Task: Filter calendar events by the 'Red category' in Outlook.
Action: Mouse moved to (26, 78)
Screenshot: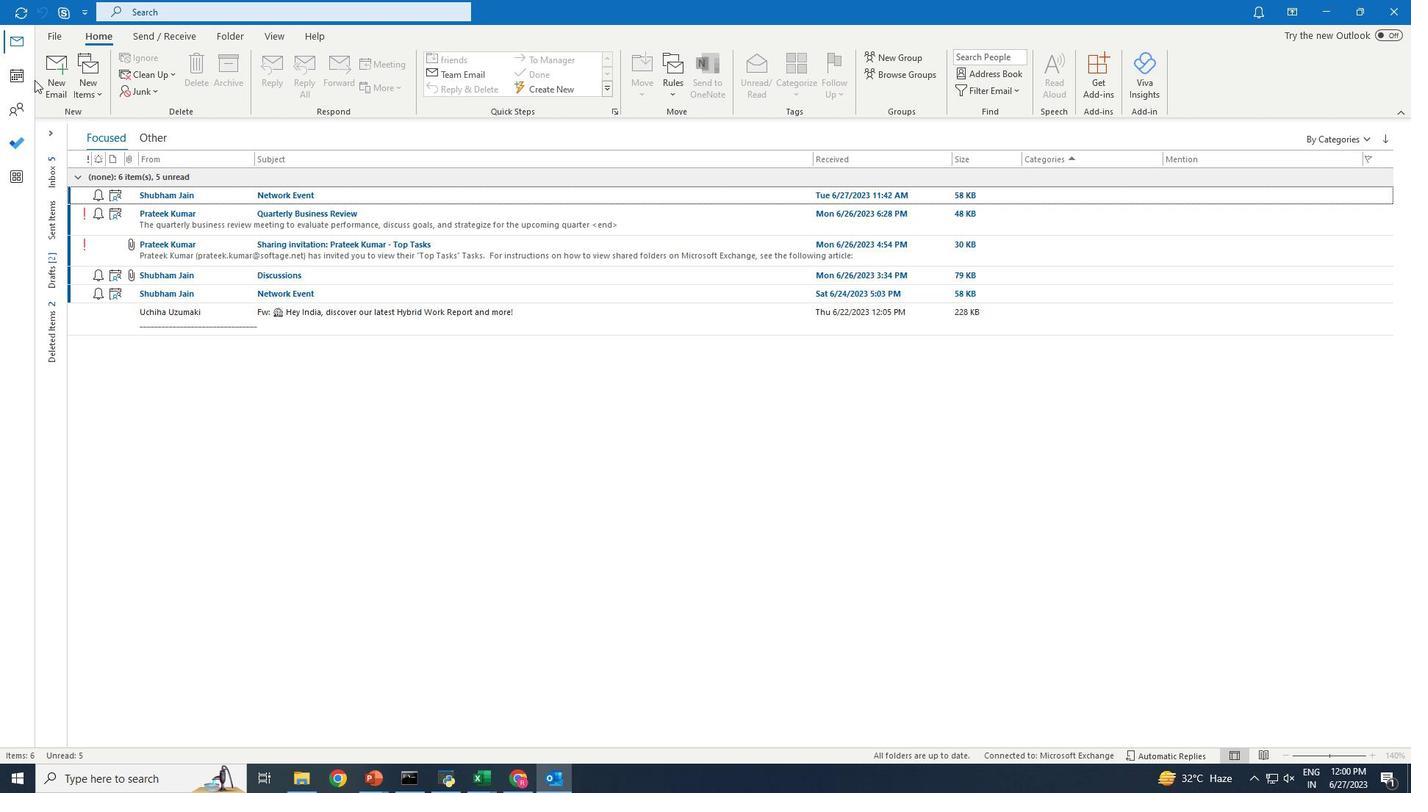 
Action: Mouse pressed left at (26, 78)
Screenshot: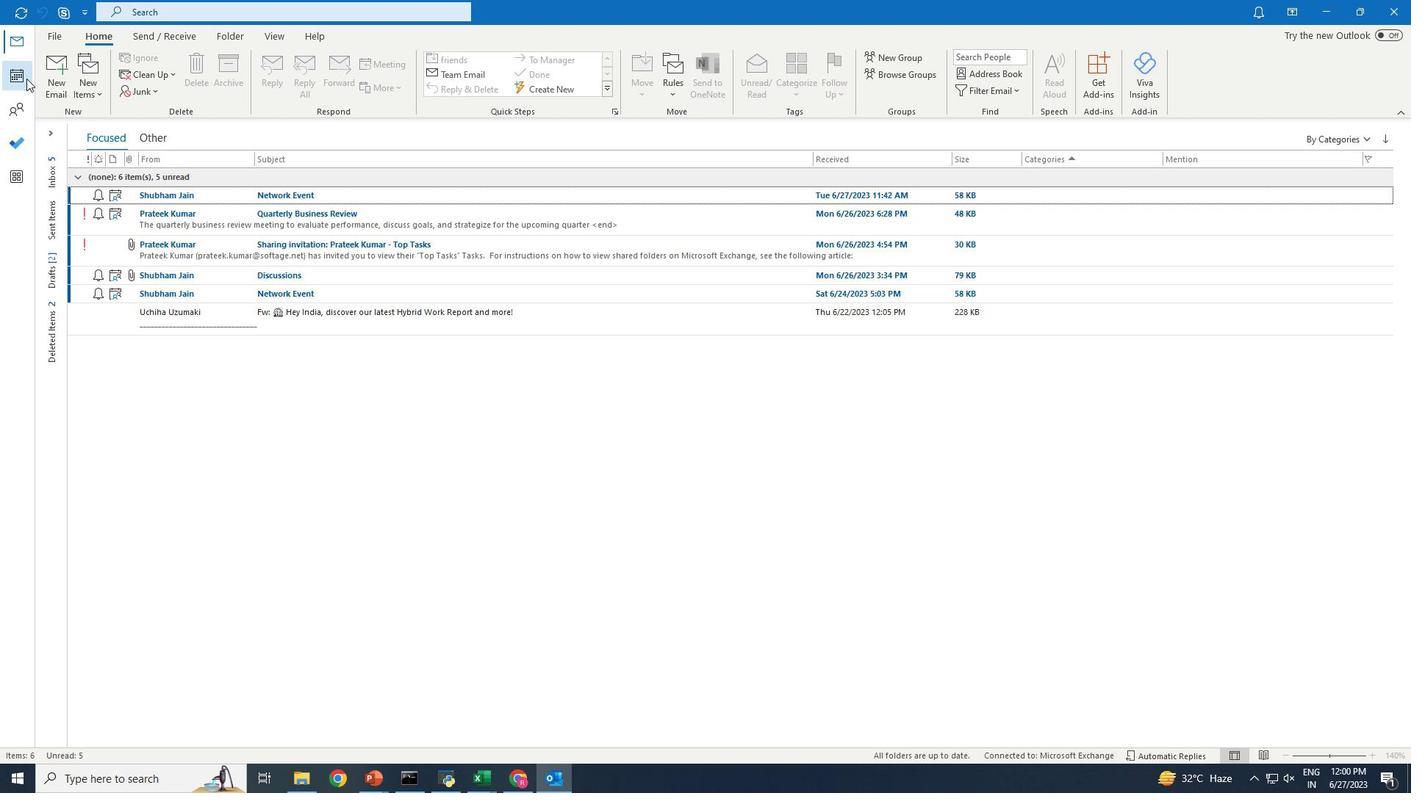
Action: Mouse moved to (280, 38)
Screenshot: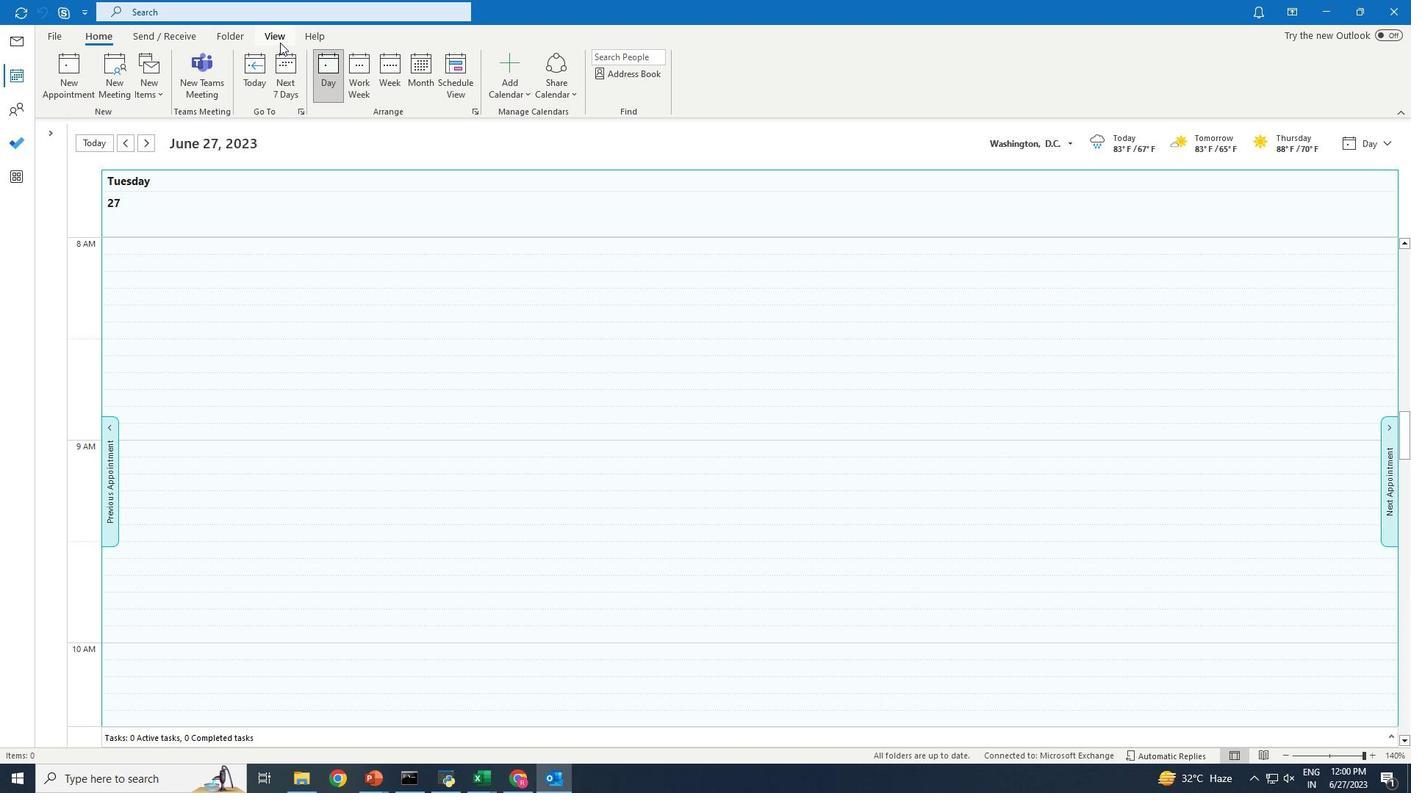 
Action: Mouse pressed left at (280, 38)
Screenshot: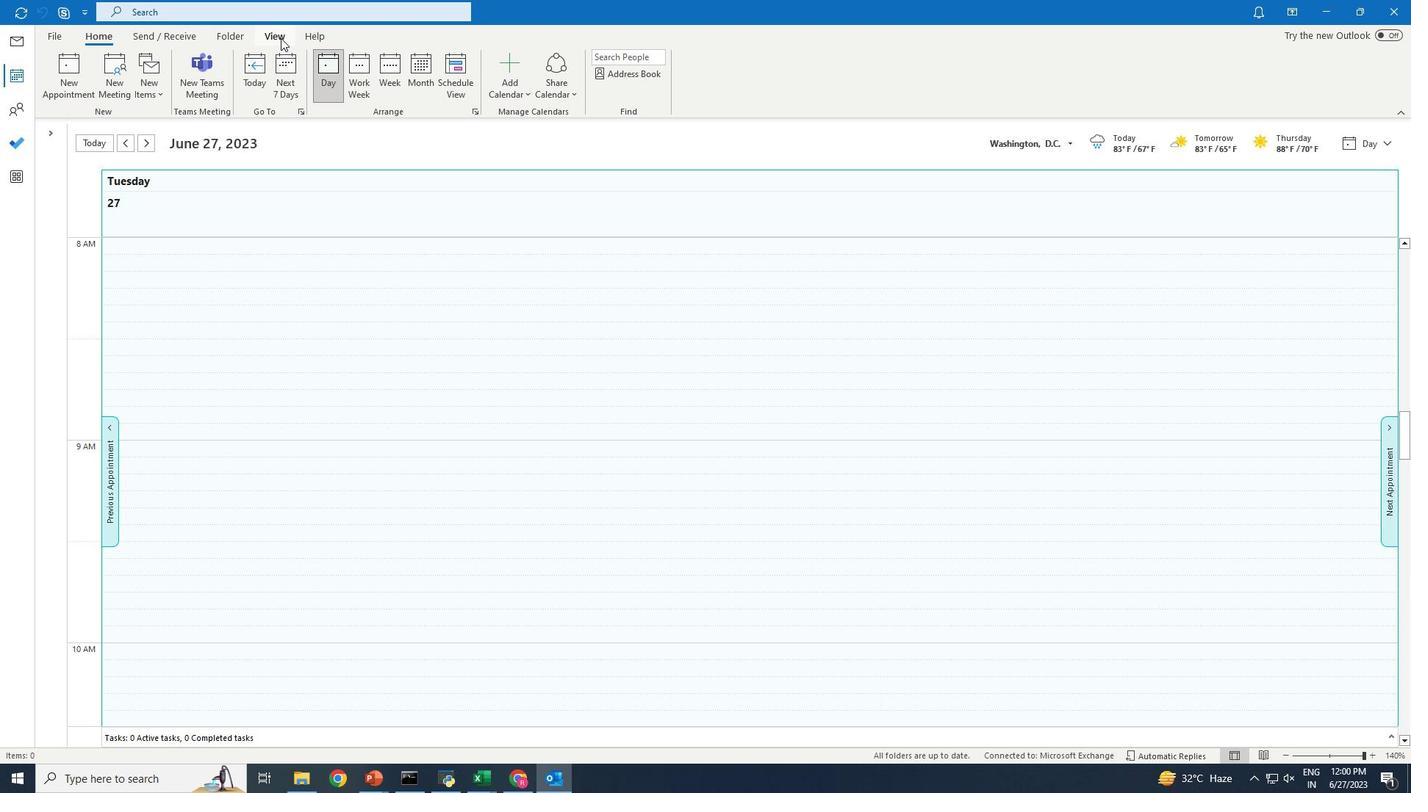 
Action: Mouse moved to (80, 74)
Screenshot: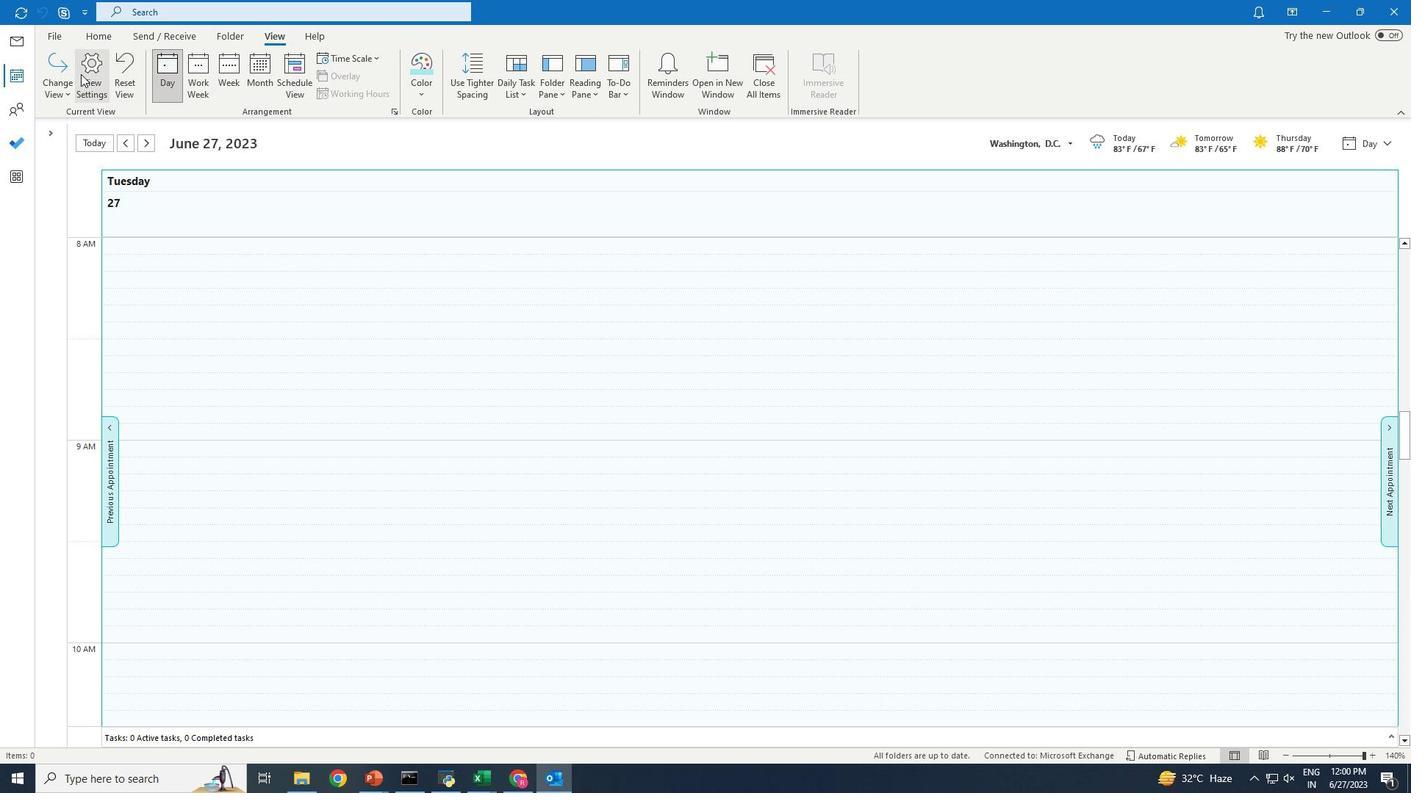 
Action: Mouse pressed left at (80, 74)
Screenshot: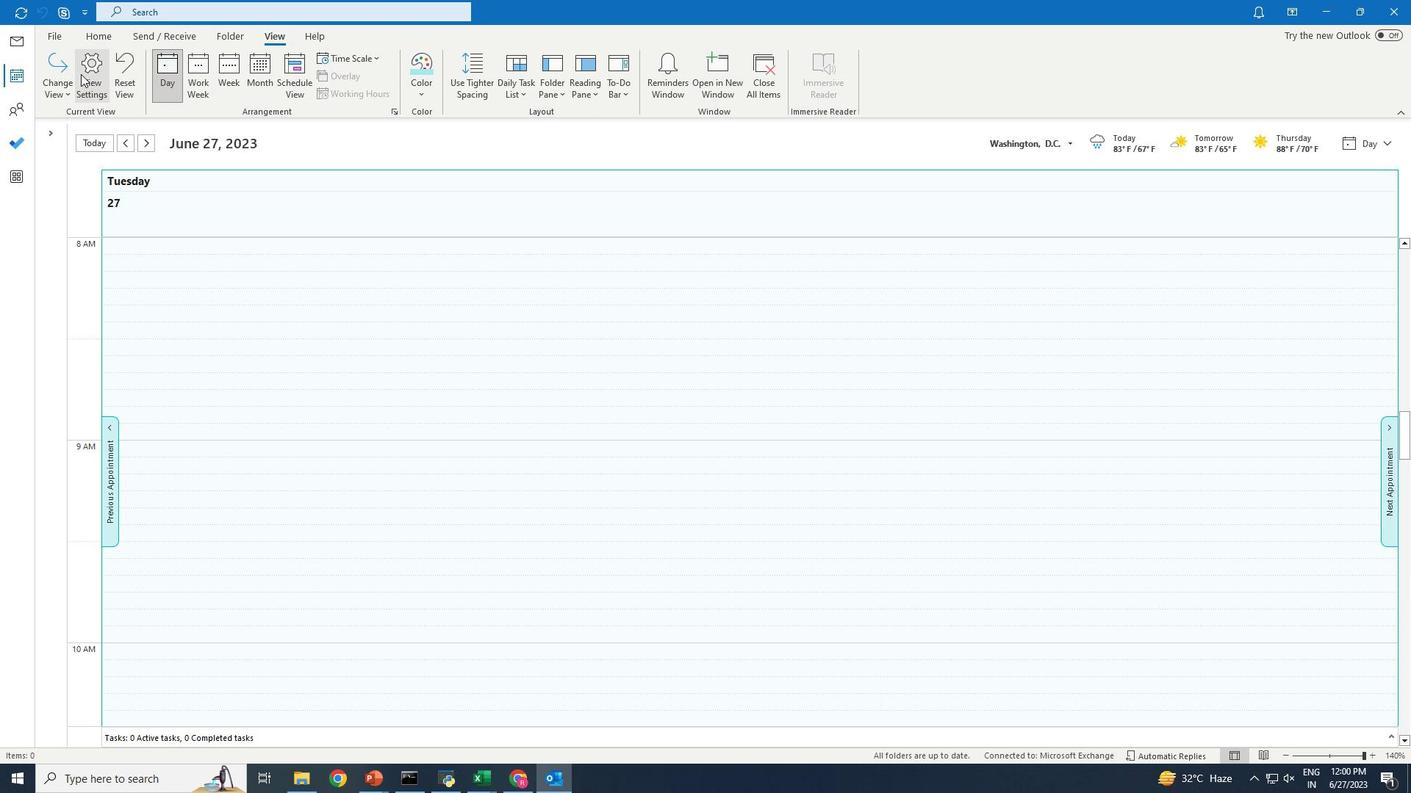 
Action: Mouse moved to (589, 381)
Screenshot: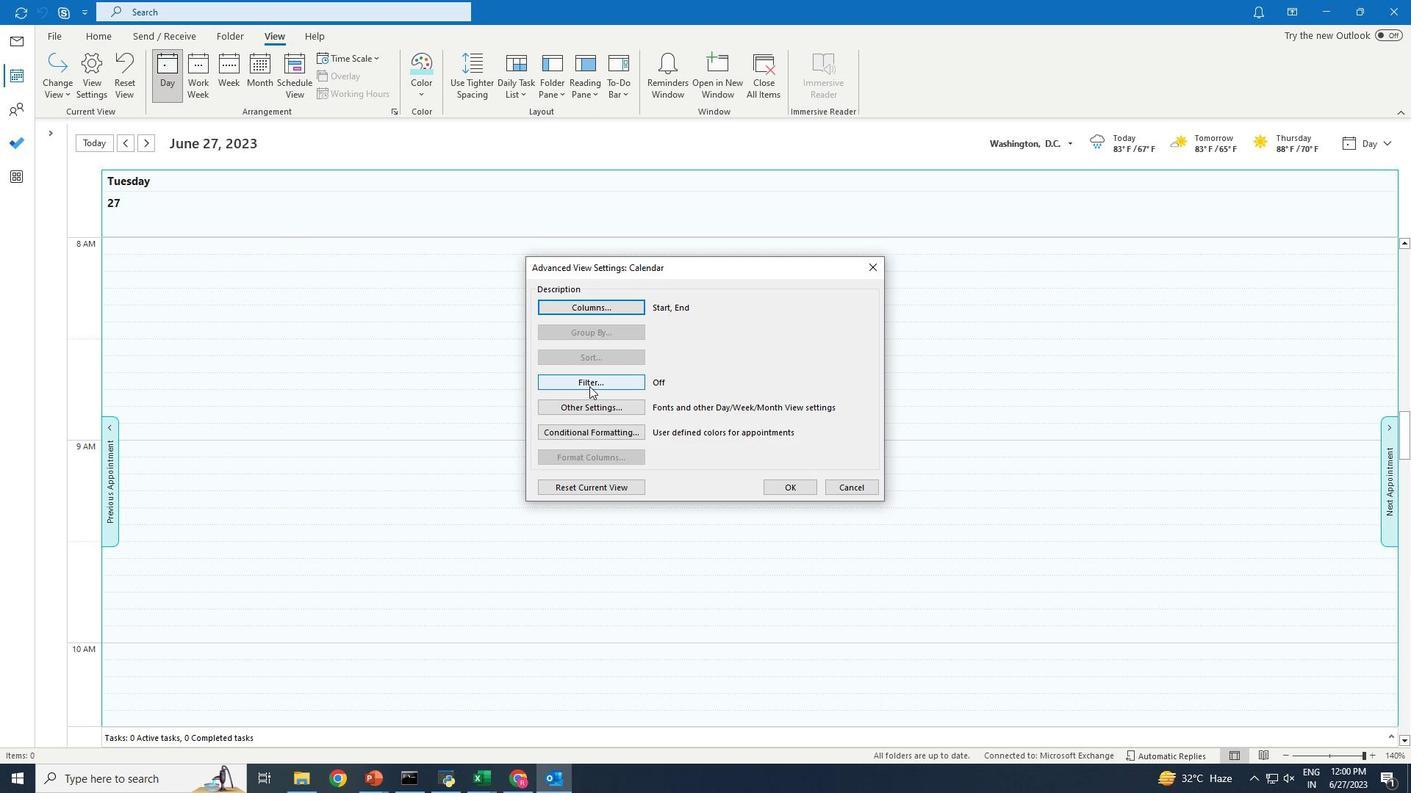 
Action: Mouse pressed left at (589, 381)
Screenshot: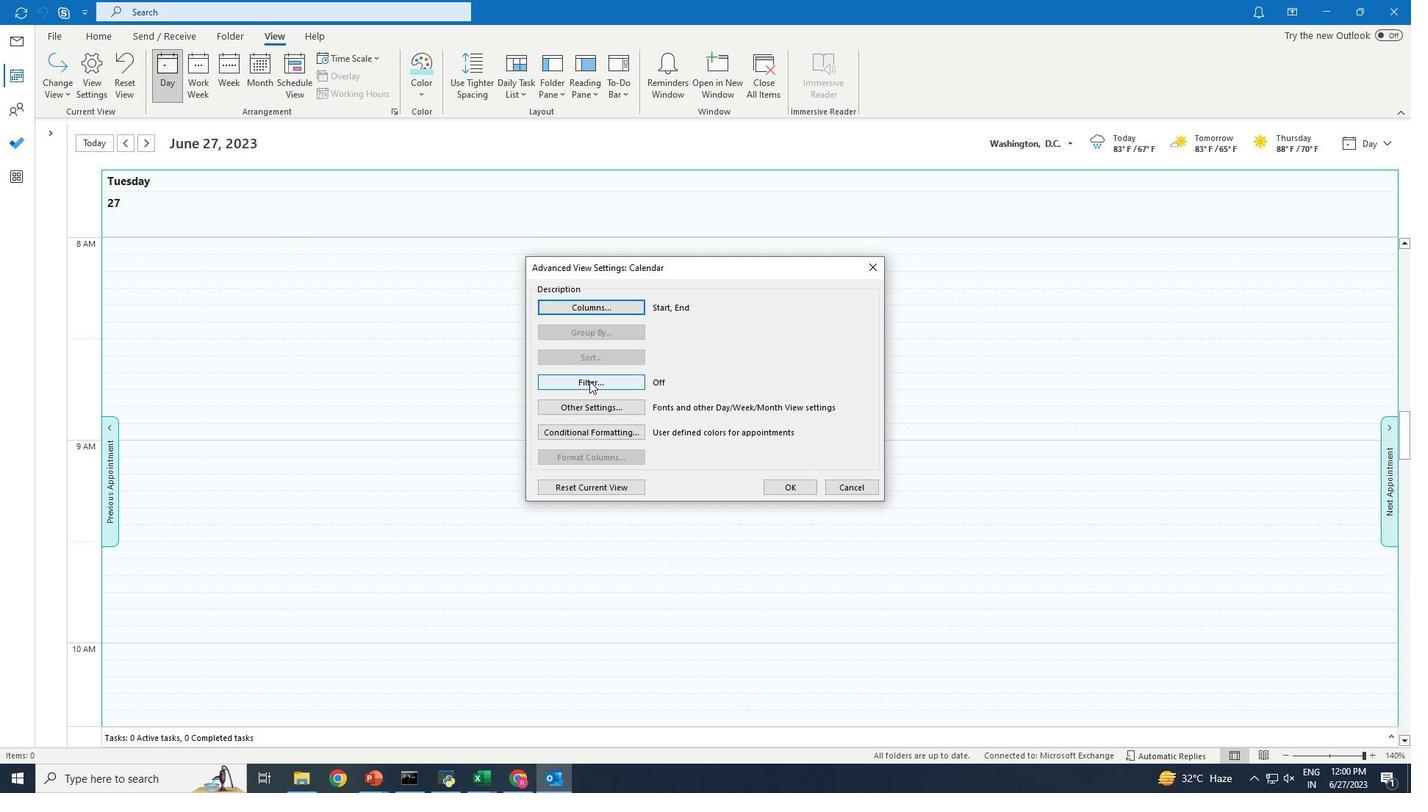 
Action: Mouse moved to (687, 299)
Screenshot: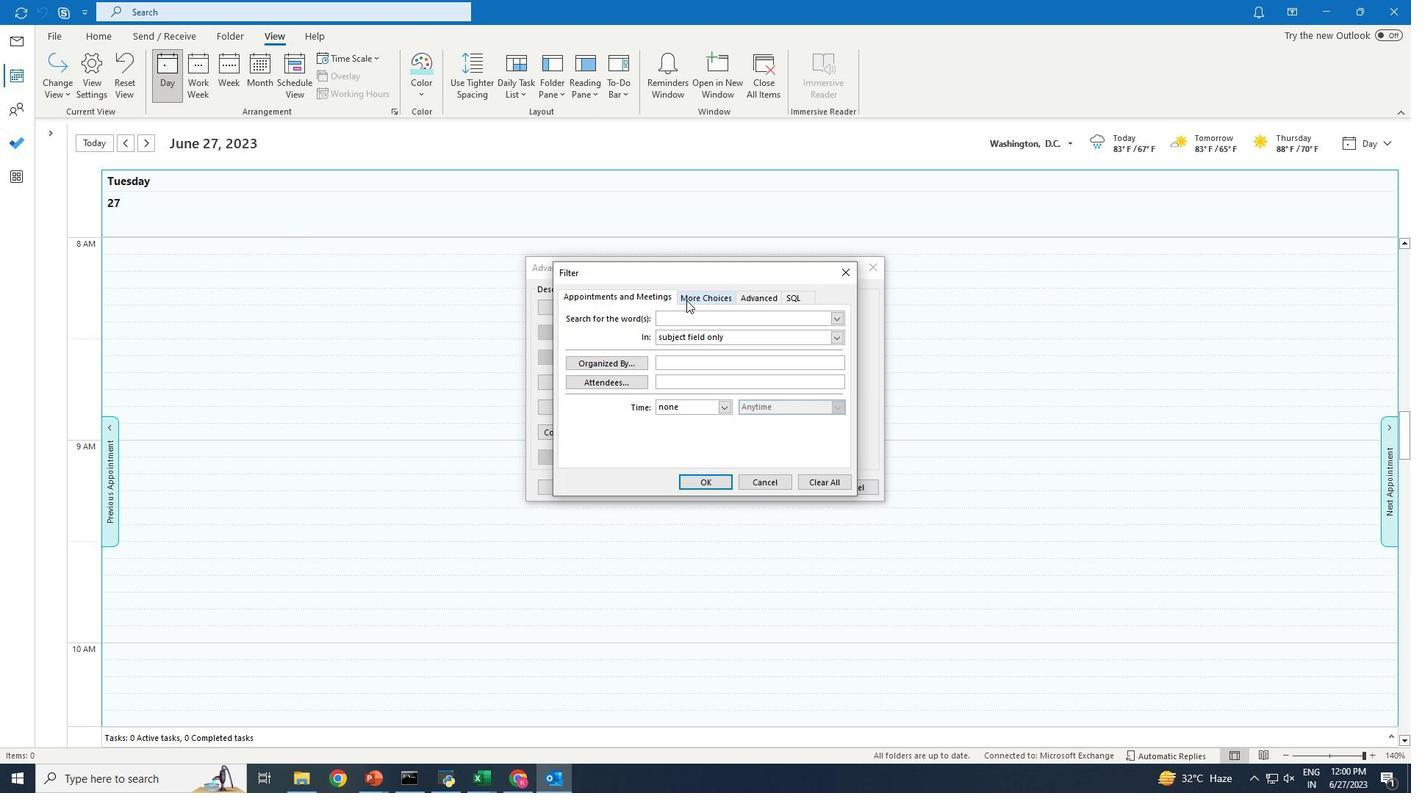 
Action: Mouse pressed left at (687, 299)
Screenshot: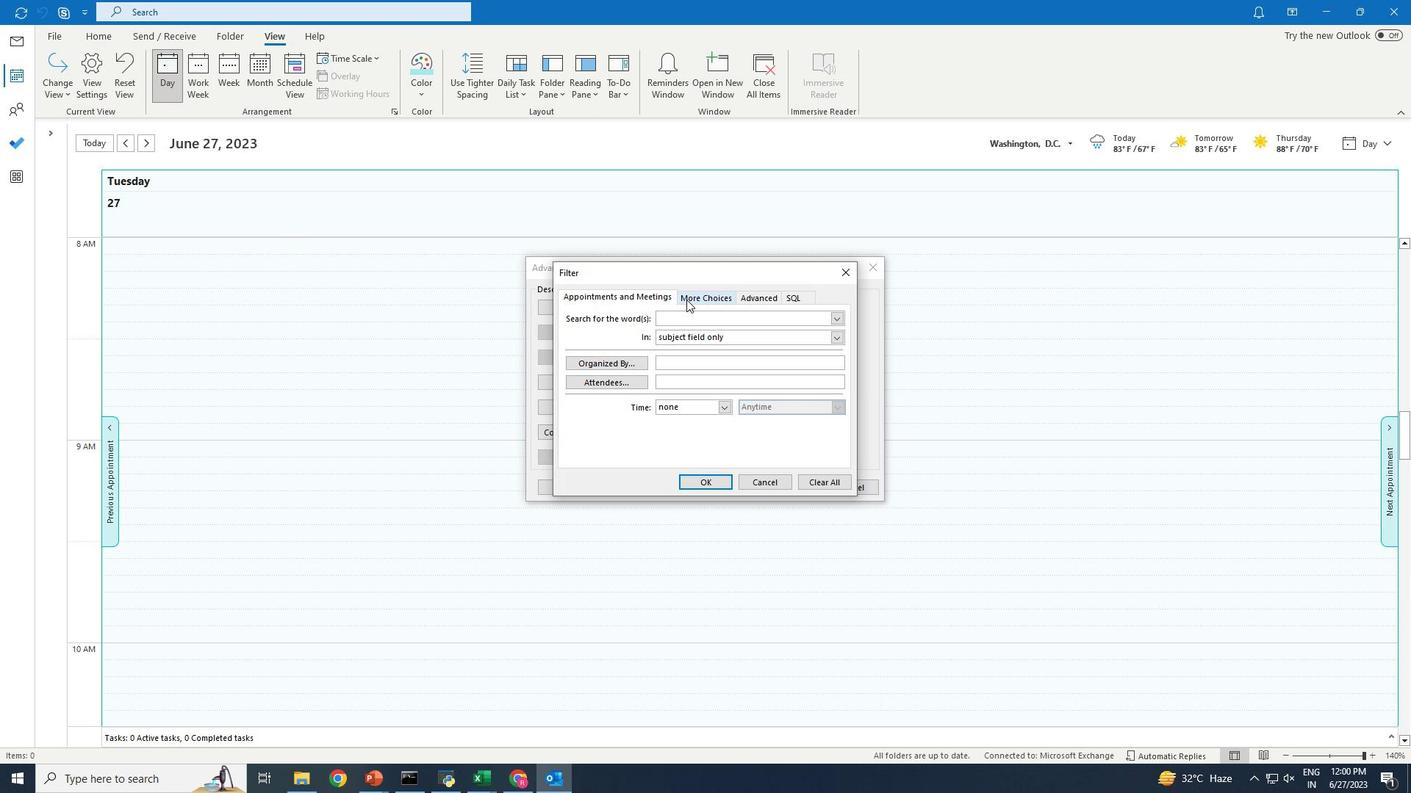 
Action: Mouse moved to (838, 320)
Screenshot: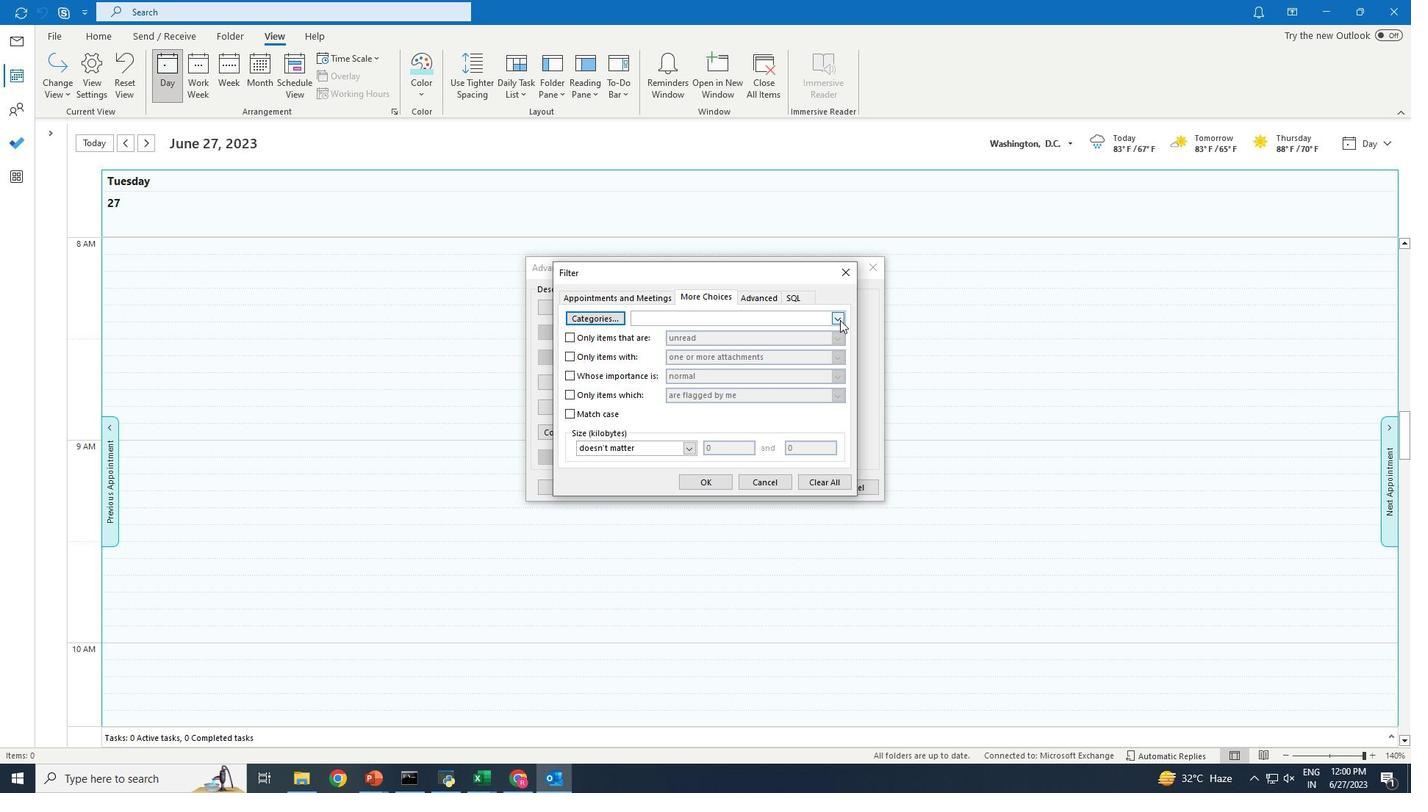 
Action: Mouse pressed left at (838, 320)
Screenshot: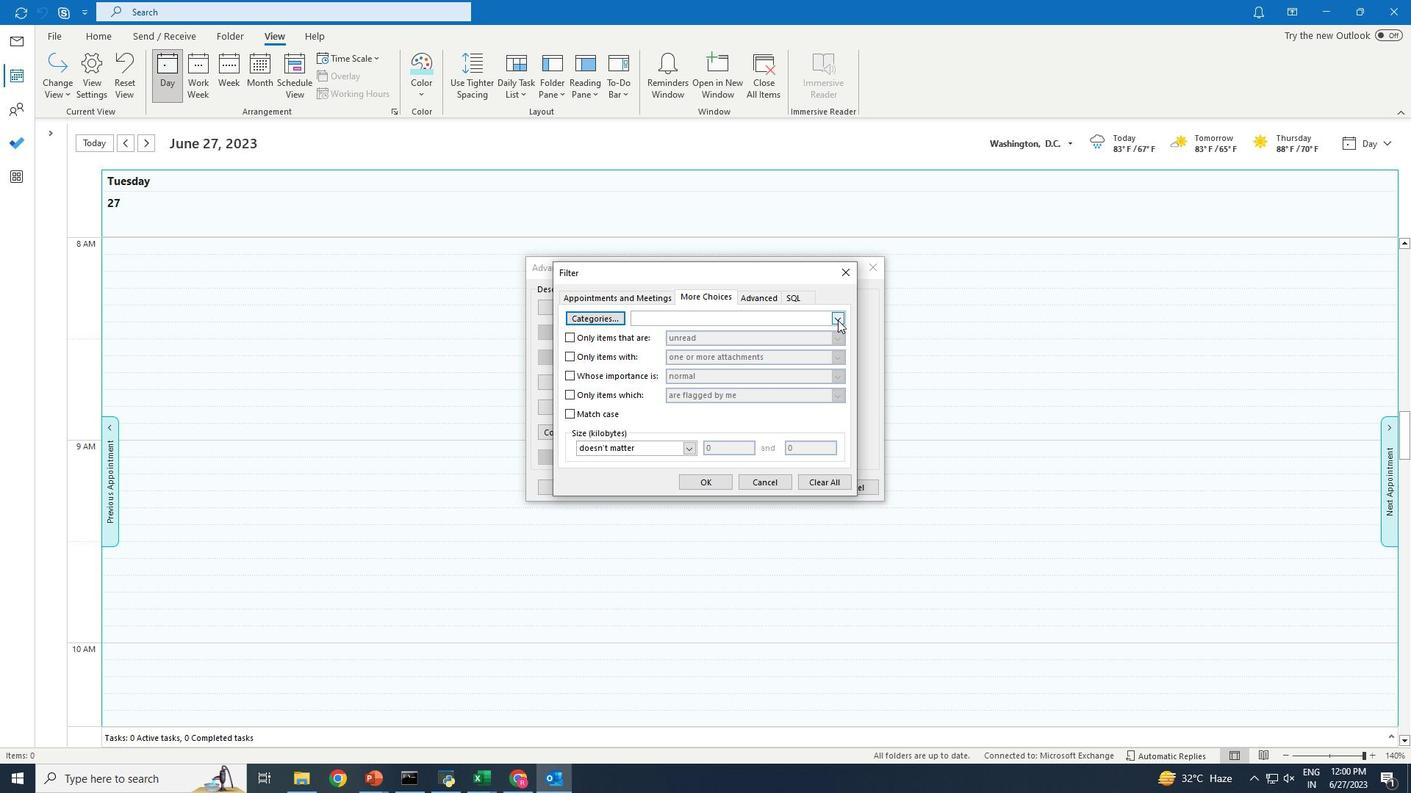 
Action: Mouse moved to (704, 331)
Screenshot: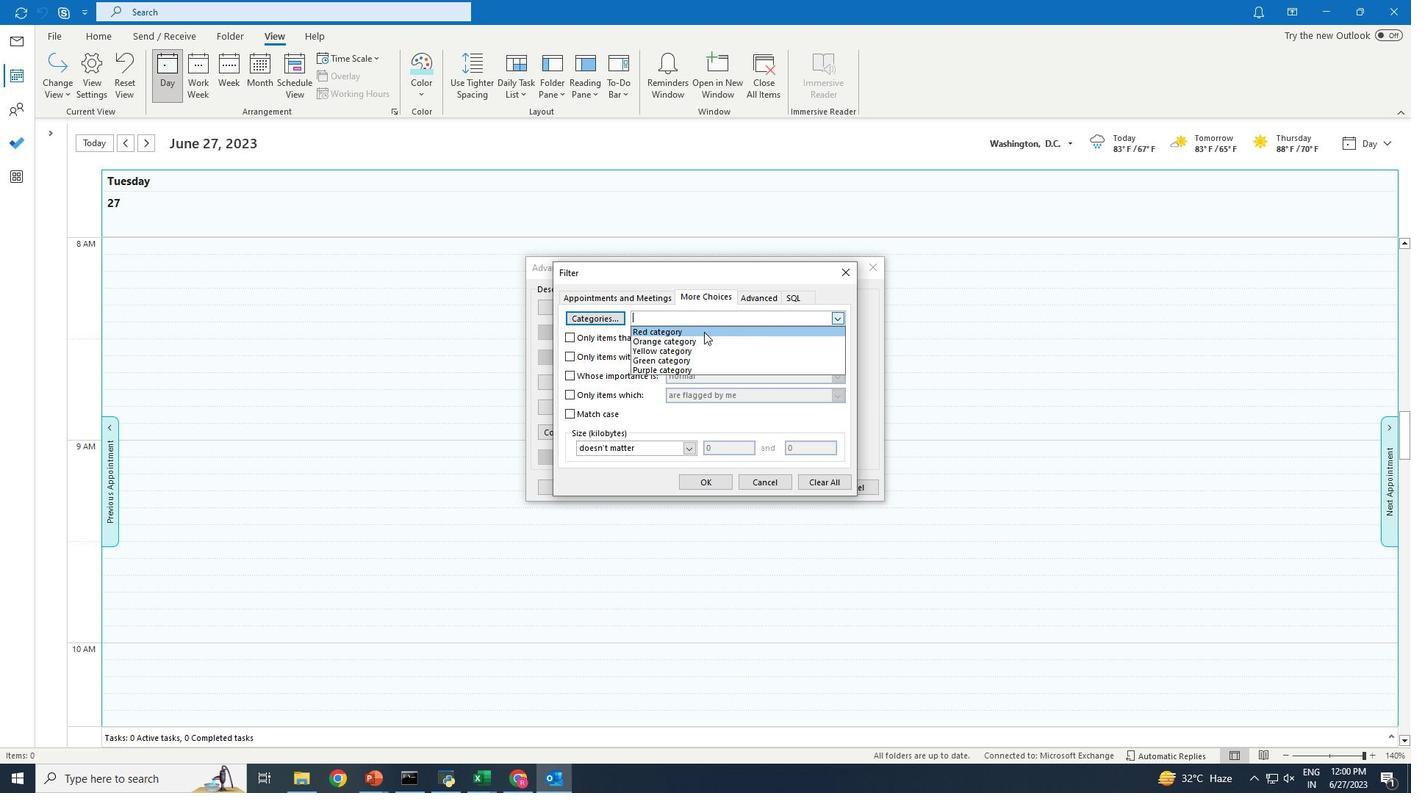 
Action: Mouse pressed left at (704, 331)
Screenshot: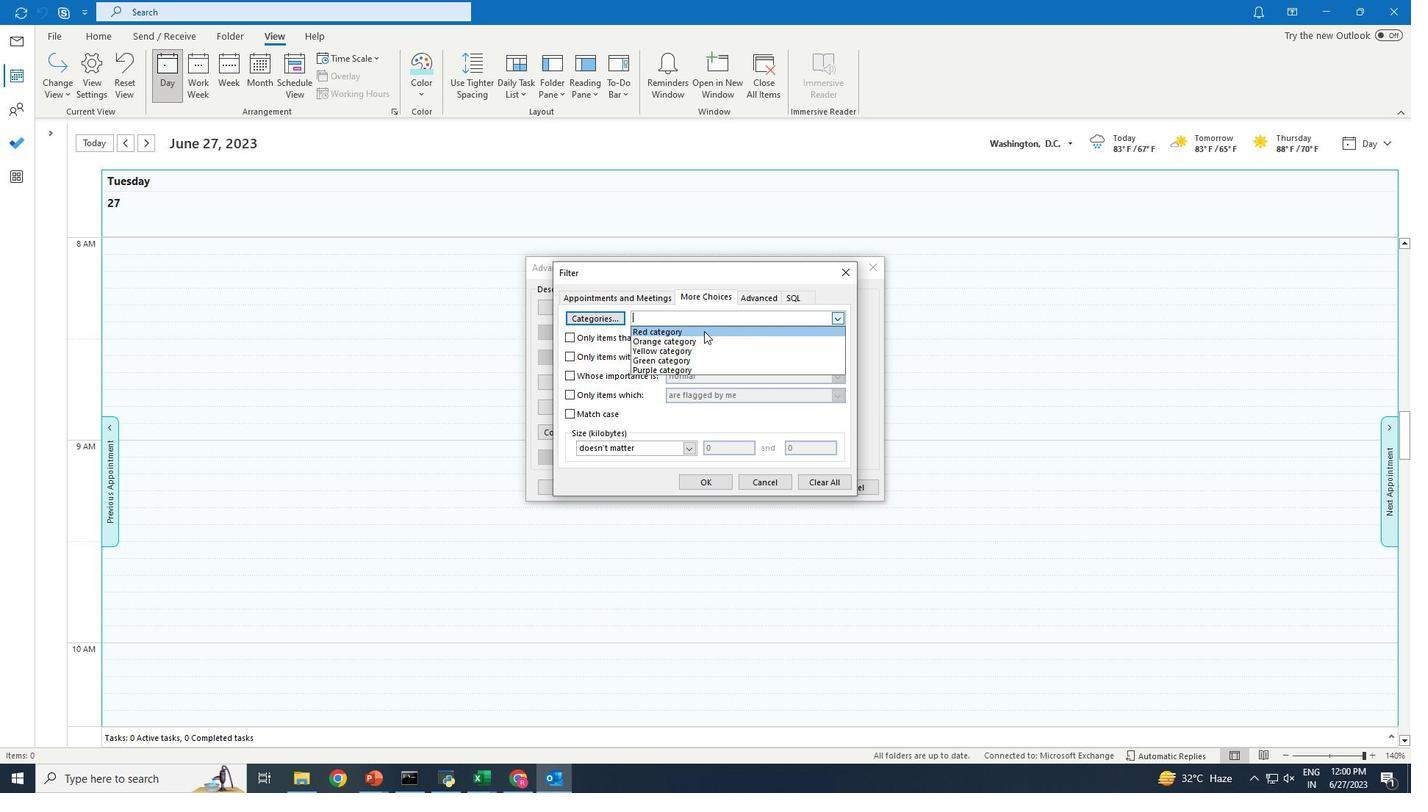 
Action: Mouse moved to (570, 357)
Screenshot: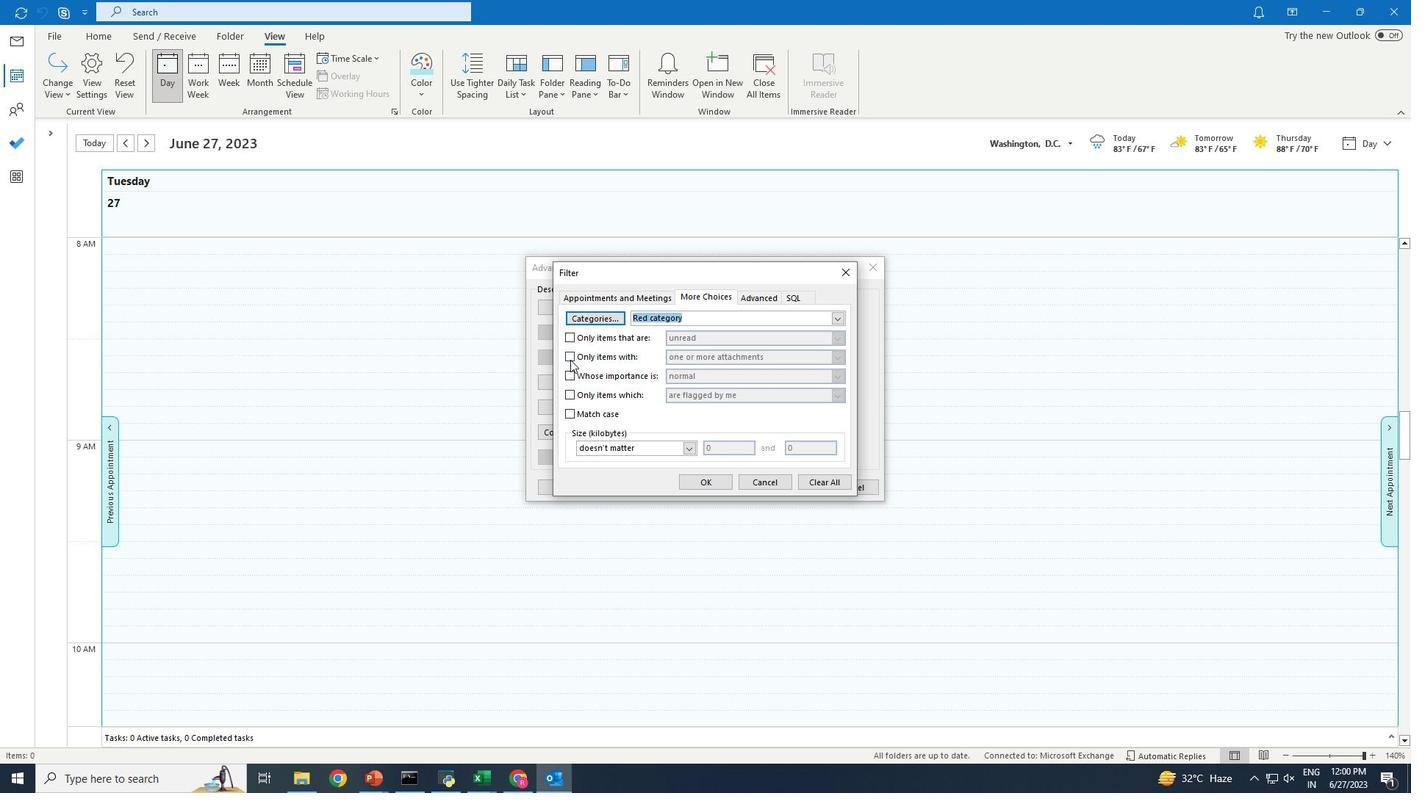 
Action: Mouse pressed left at (570, 357)
Screenshot: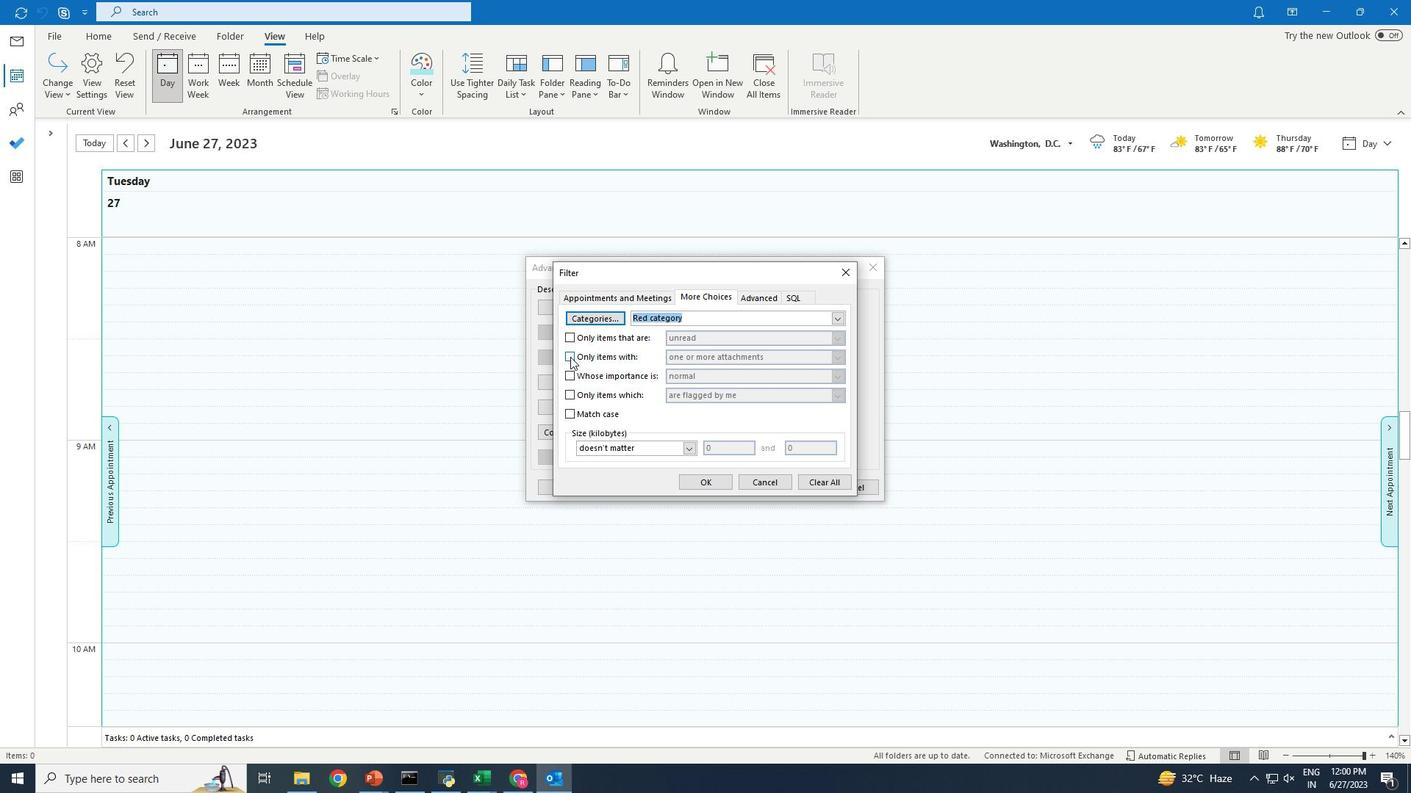 
Action: Mouse moved to (834, 357)
Screenshot: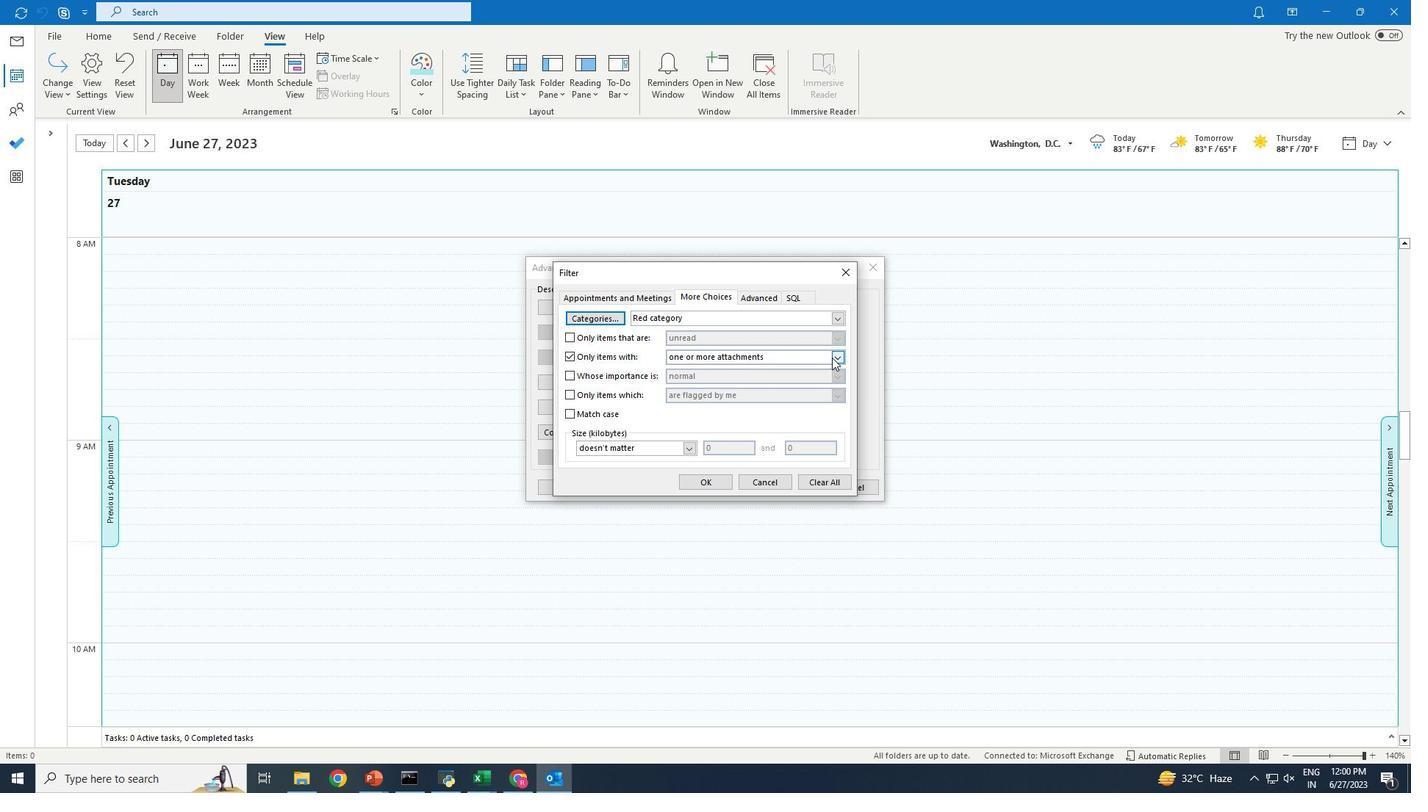 
Action: Mouse pressed left at (834, 357)
Screenshot: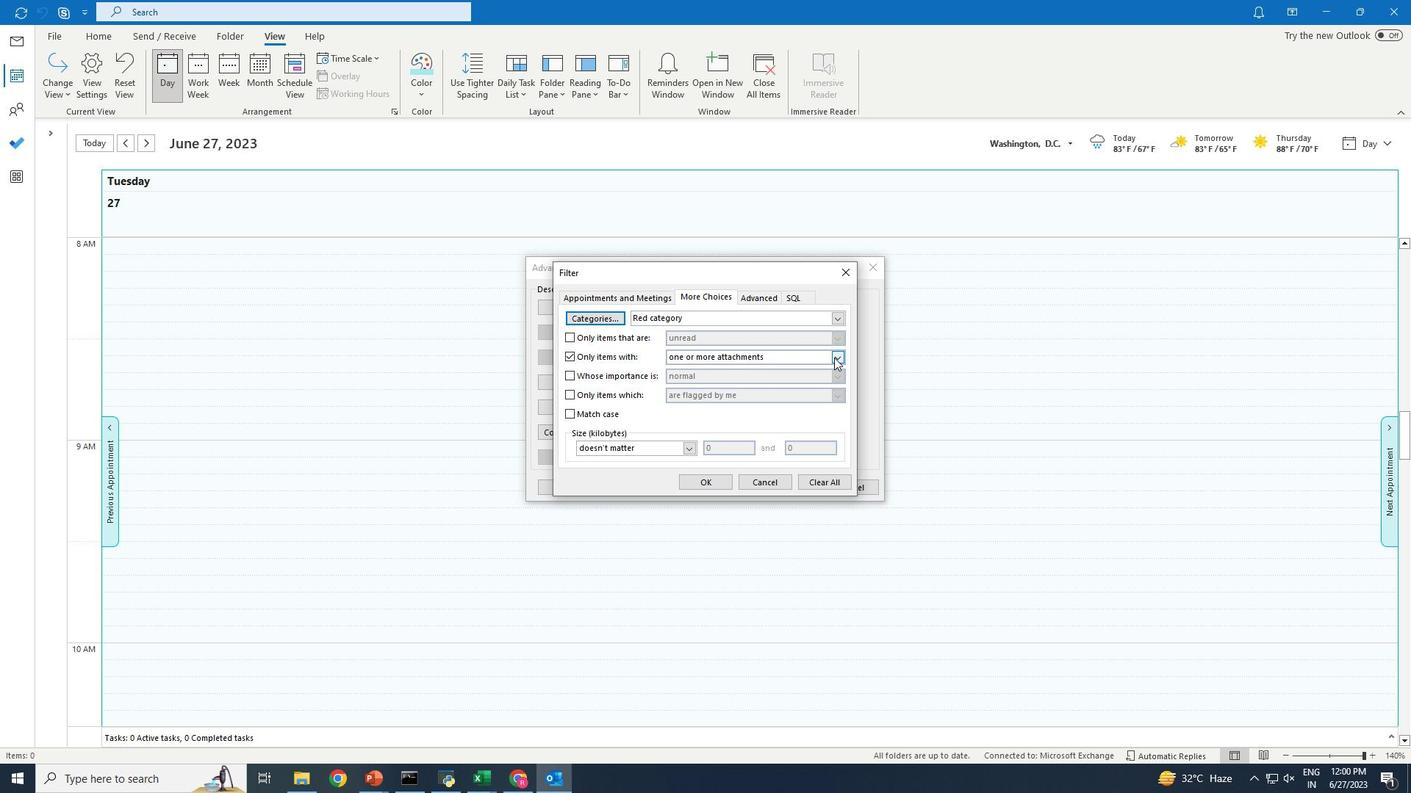 
Action: Mouse moved to (735, 376)
Screenshot: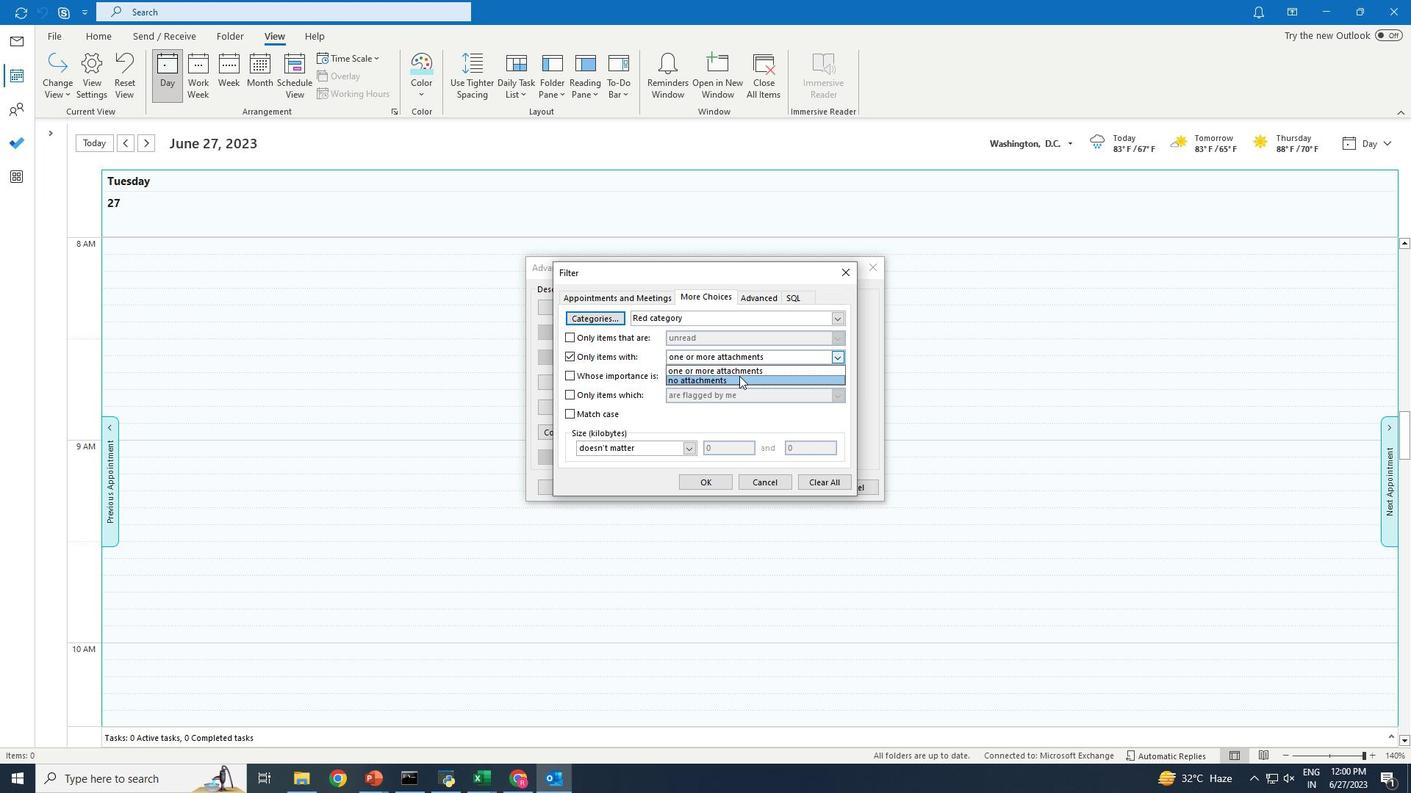
Action: Mouse pressed left at (735, 376)
Screenshot: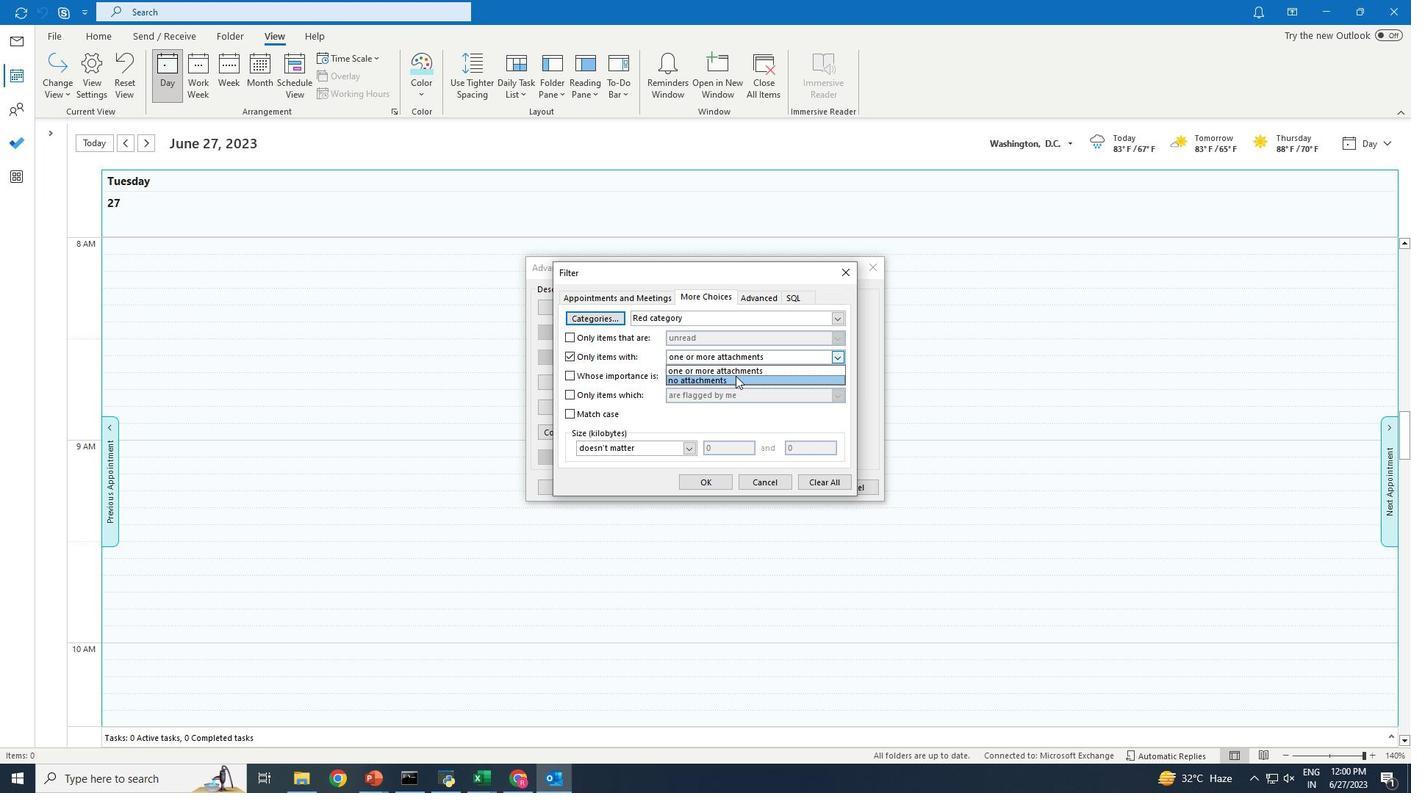 
Action: Mouse moved to (722, 479)
Screenshot: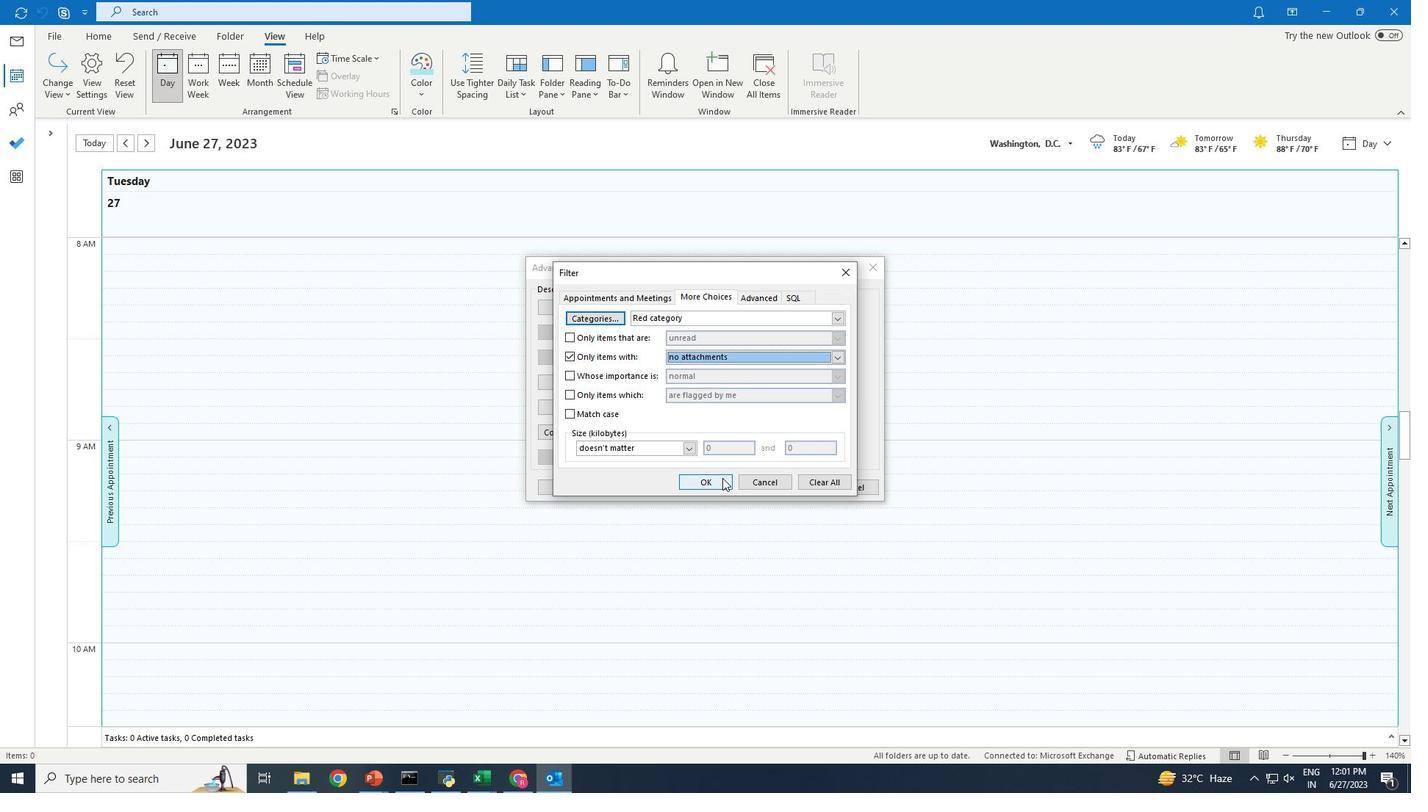 
Action: Mouse pressed left at (722, 479)
Screenshot: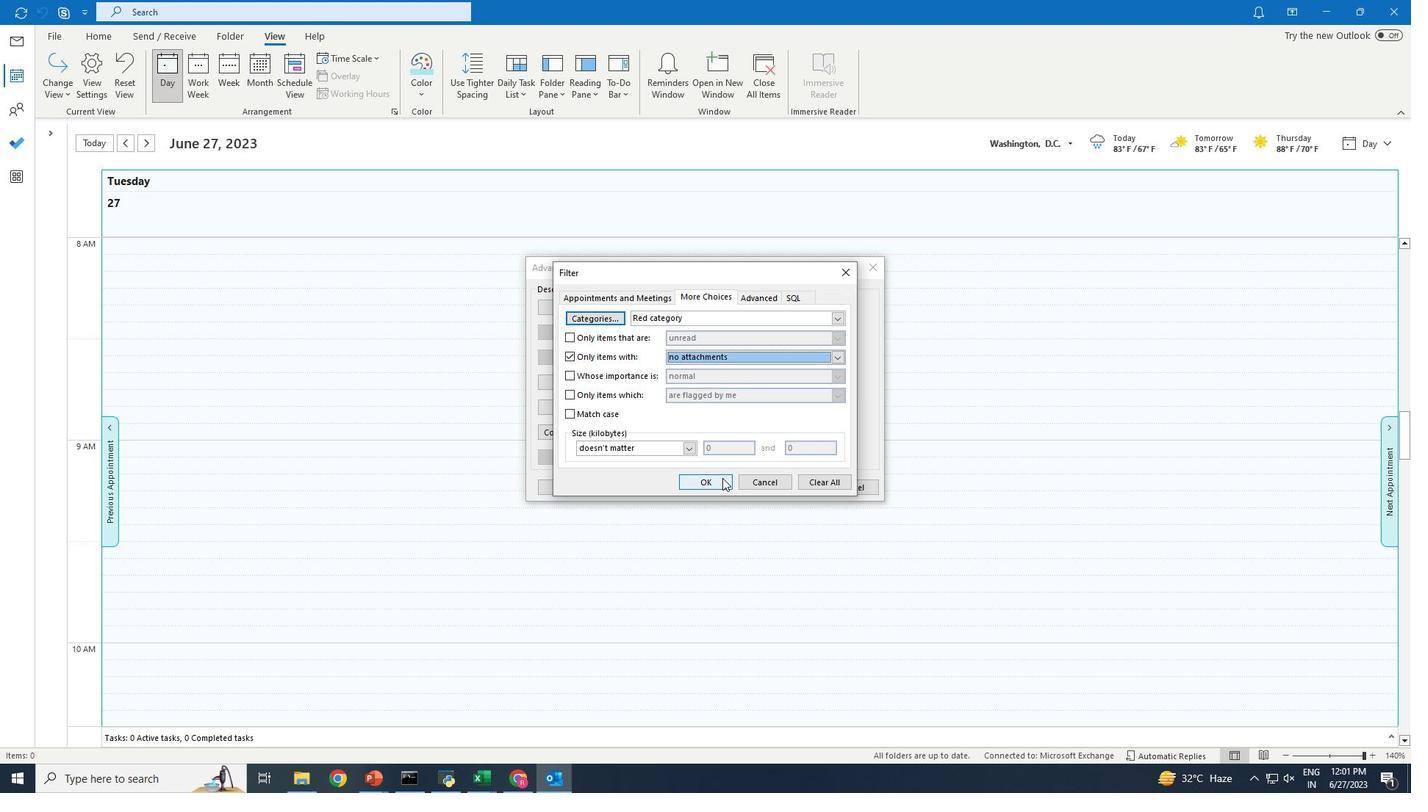 
Action: Mouse moved to (780, 492)
Screenshot: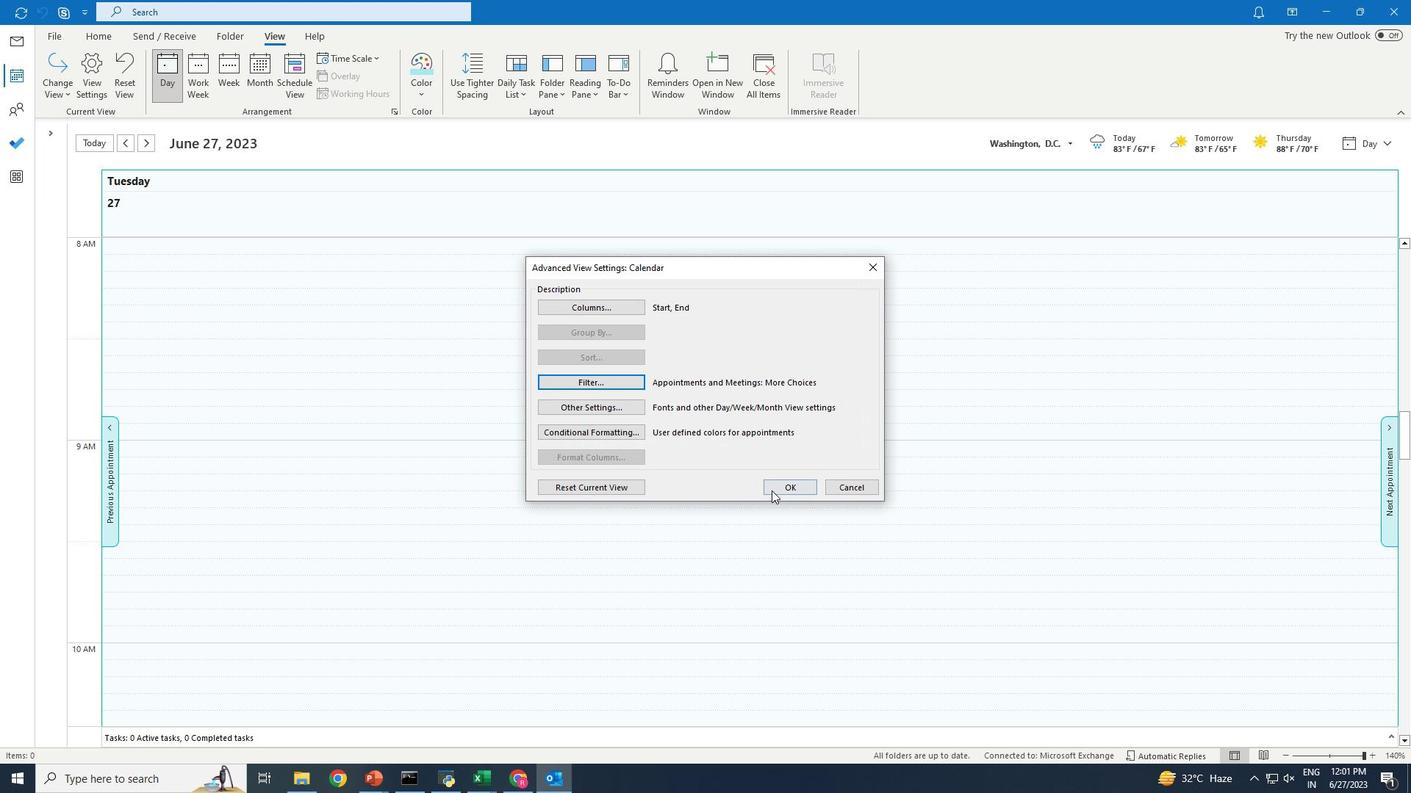 
Action: Mouse pressed left at (780, 492)
Screenshot: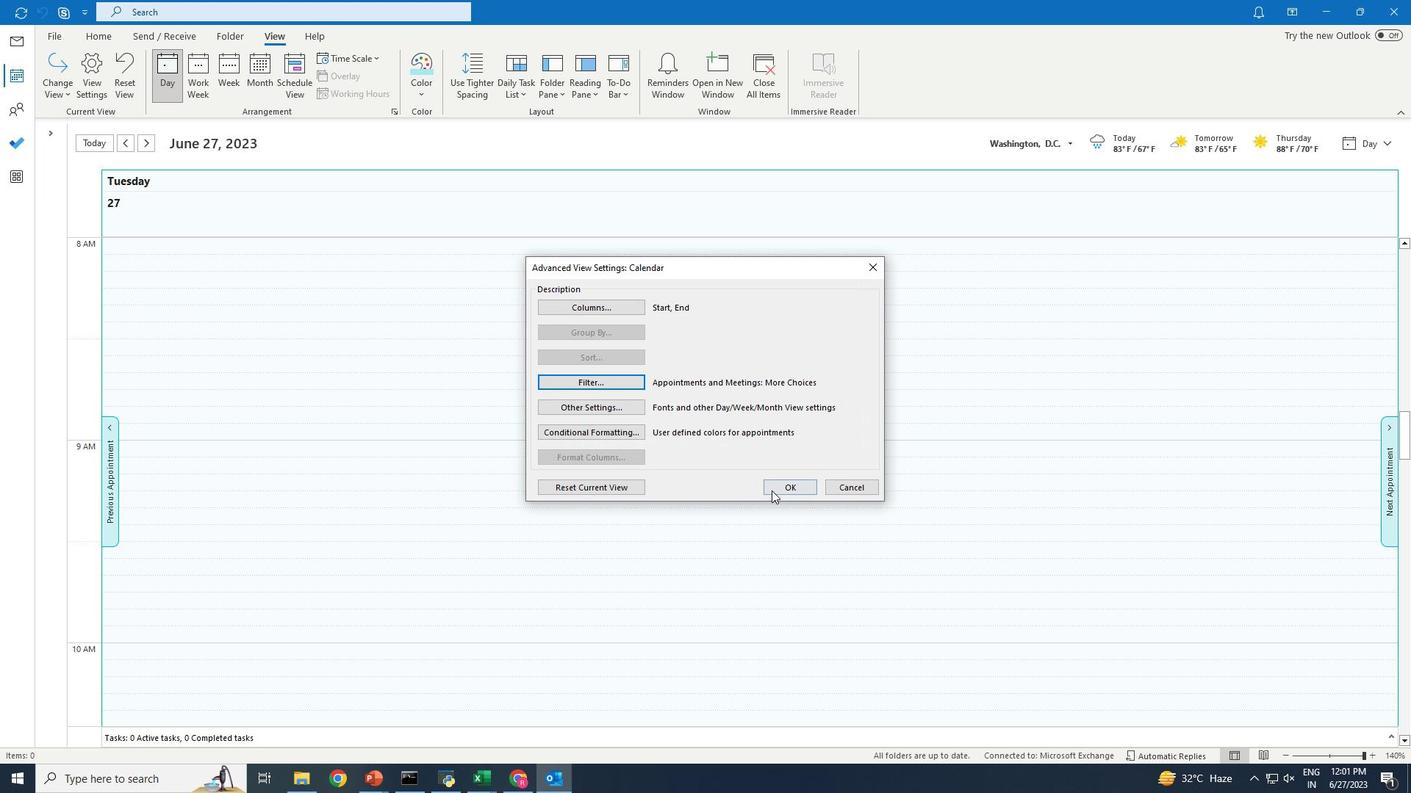 
Action: Mouse moved to (774, 492)
Screenshot: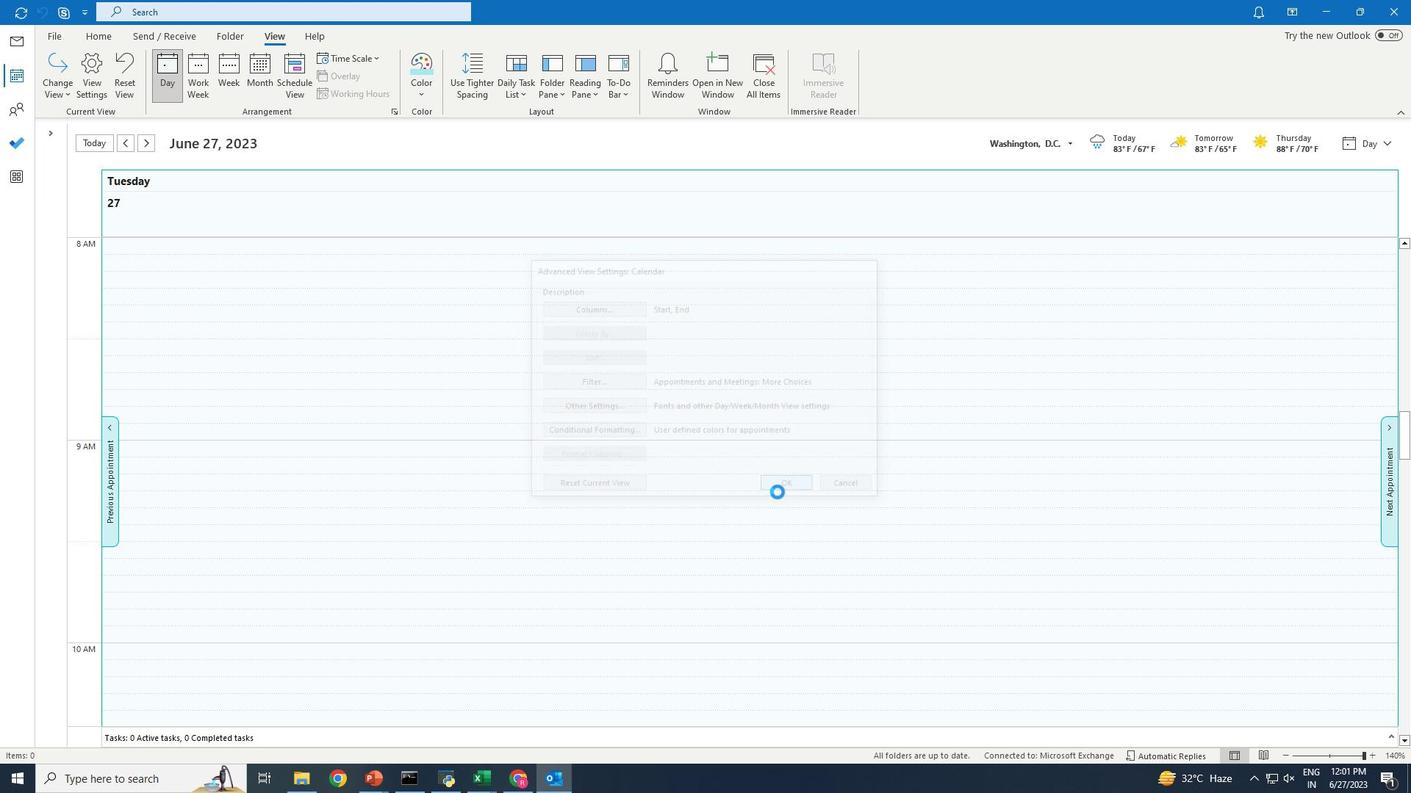 
